 Task: Create a section Fast Frenzy and in the section, add a milestone High Availability Implementation in the project YottaTech.
Action: Mouse moved to (62, 396)
Screenshot: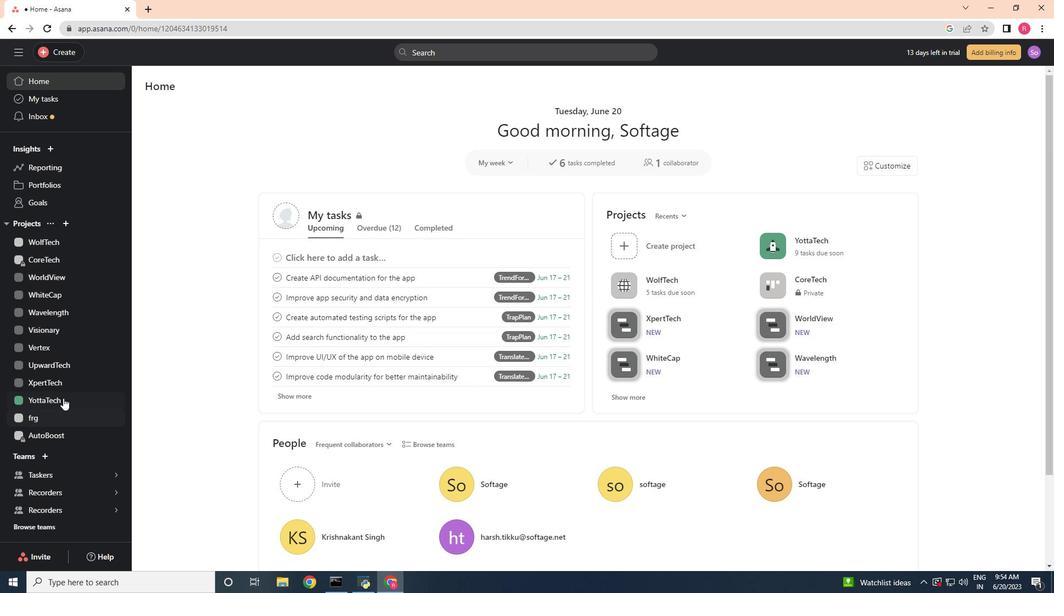 
Action: Mouse pressed left at (62, 396)
Screenshot: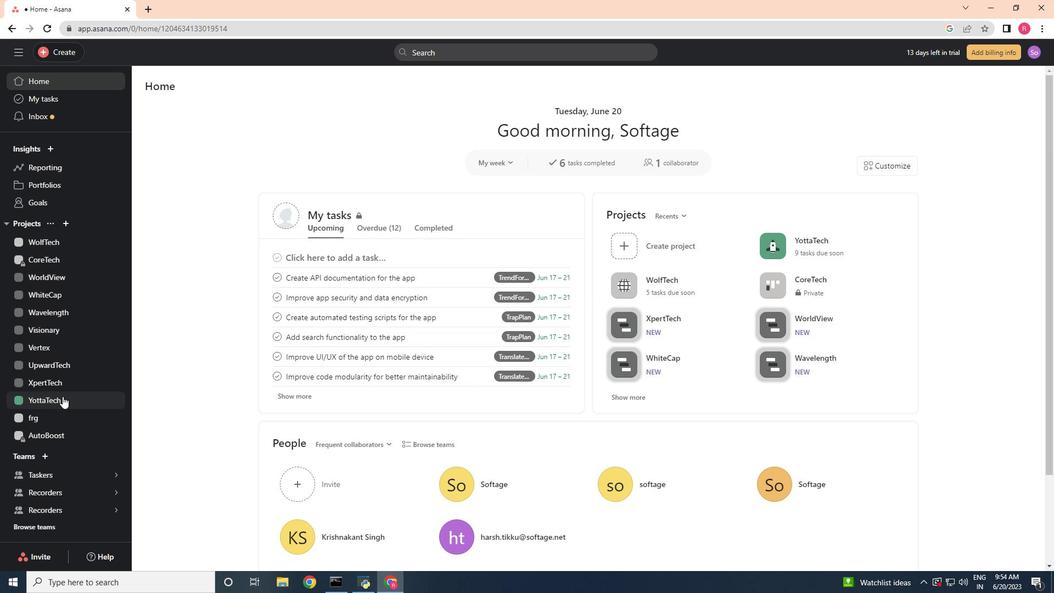 
Action: Mouse moved to (200, 452)
Screenshot: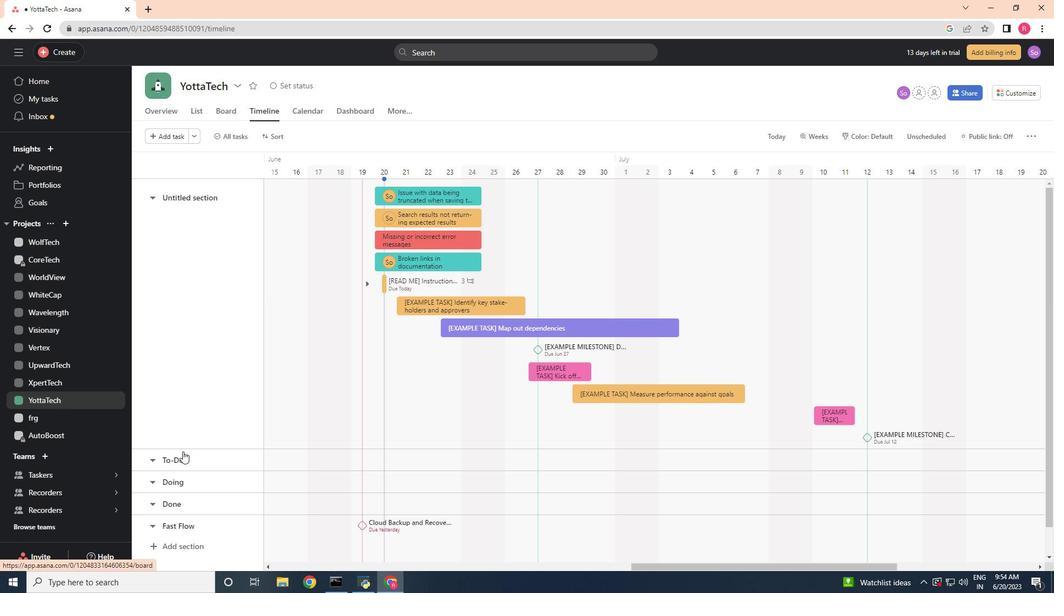 
Action: Mouse scrolled (200, 452) with delta (0, 0)
Screenshot: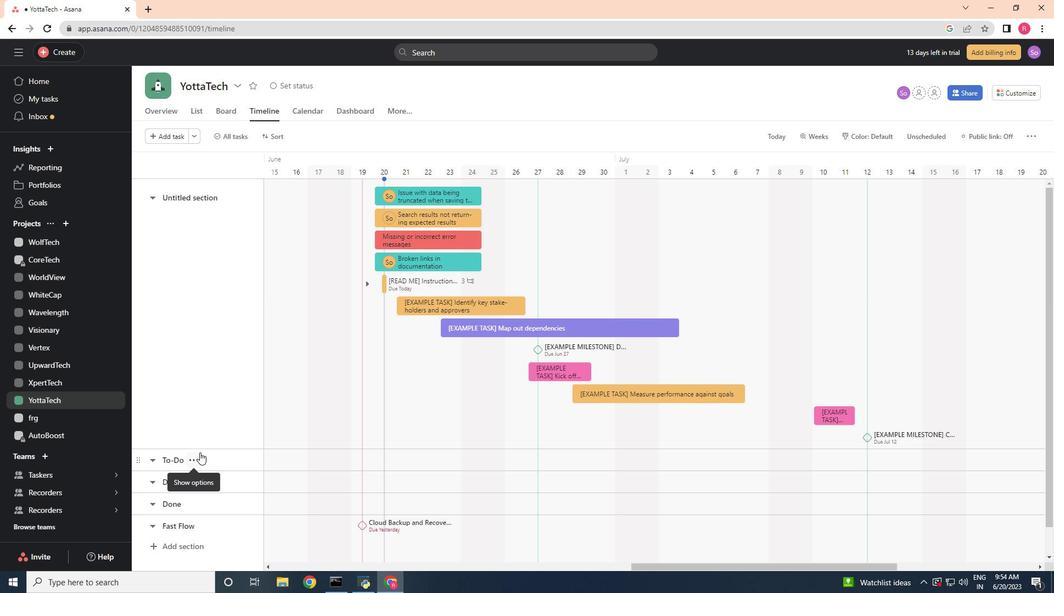 
Action: Mouse scrolled (200, 452) with delta (0, 0)
Screenshot: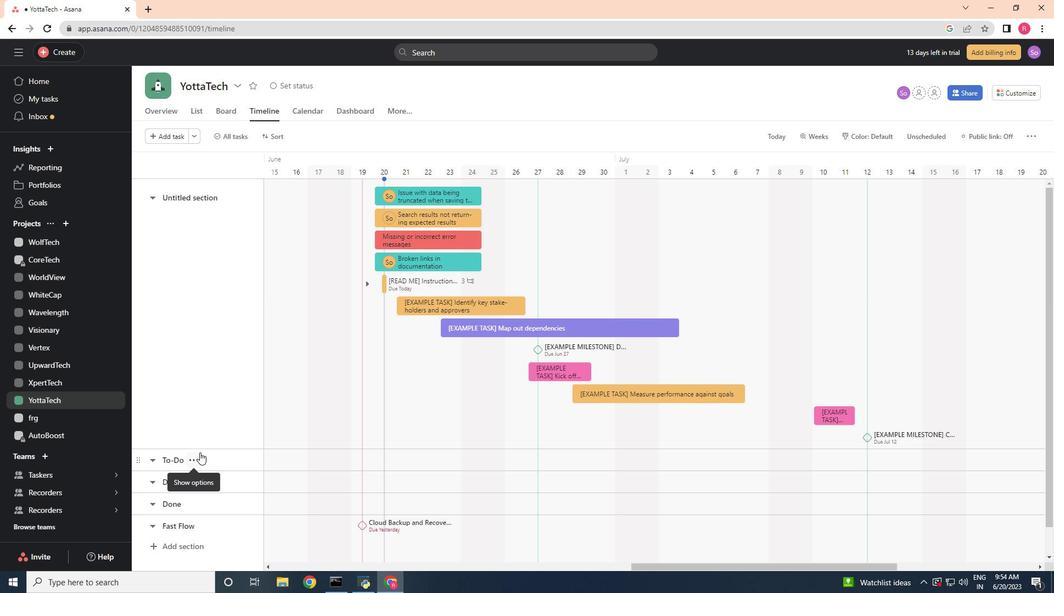 
Action: Mouse moved to (200, 452)
Screenshot: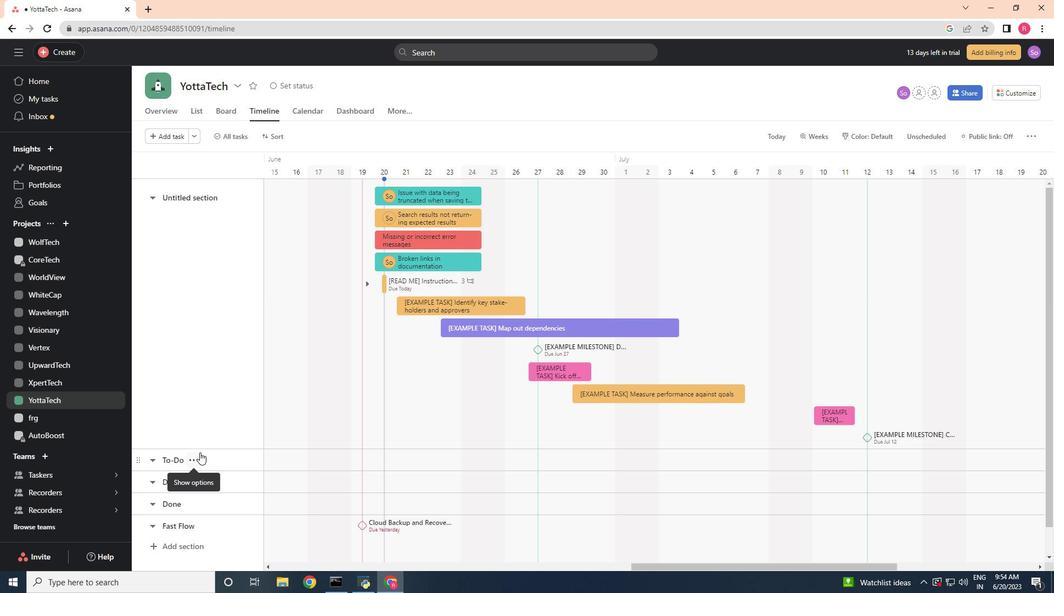 
Action: Mouse scrolled (200, 452) with delta (0, 0)
Screenshot: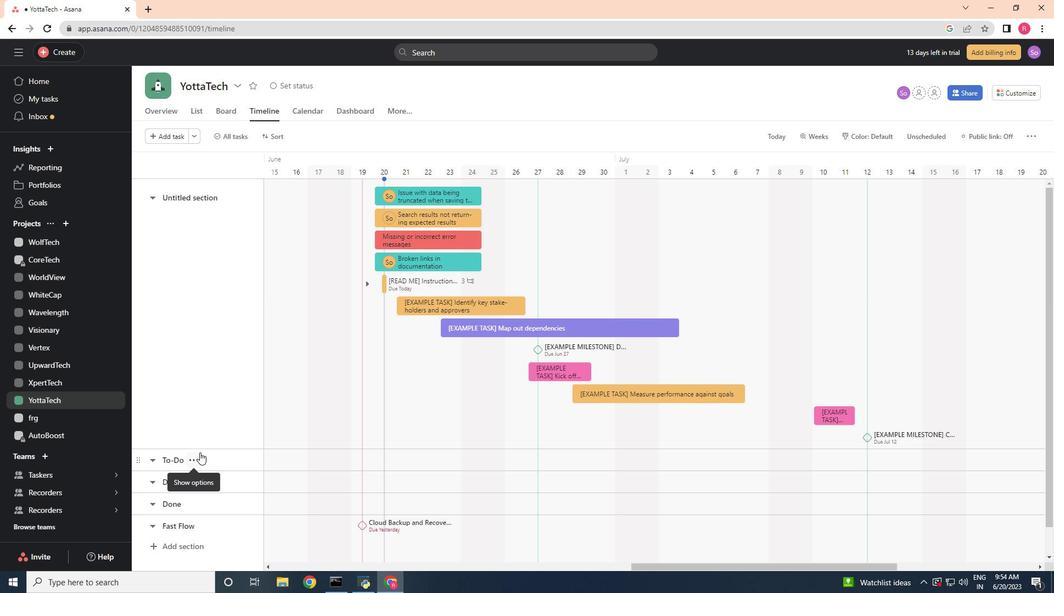 
Action: Mouse moved to (180, 522)
Screenshot: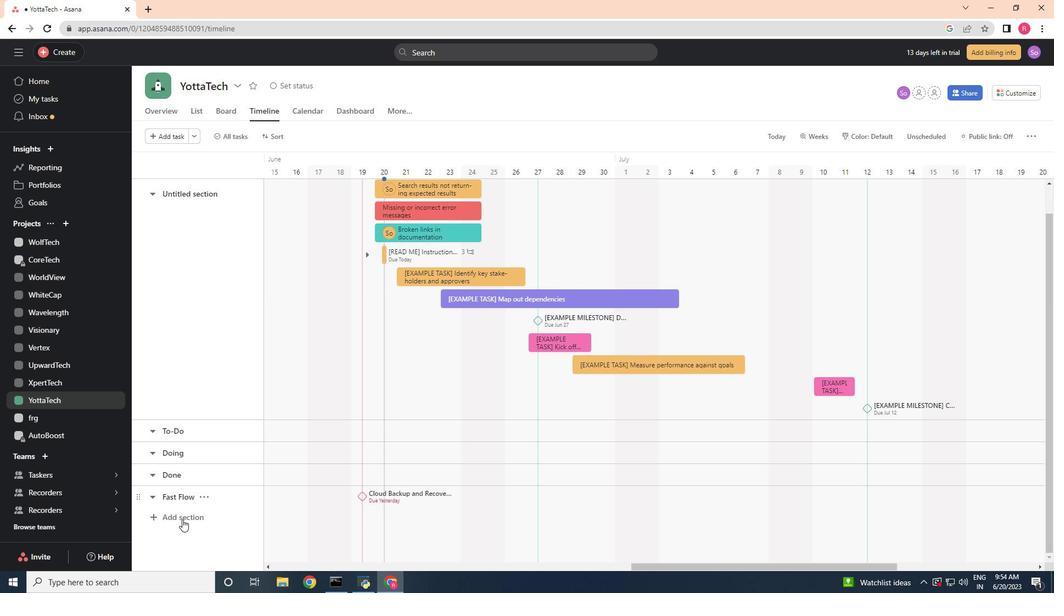 
Action: Mouse pressed left at (180, 522)
Screenshot: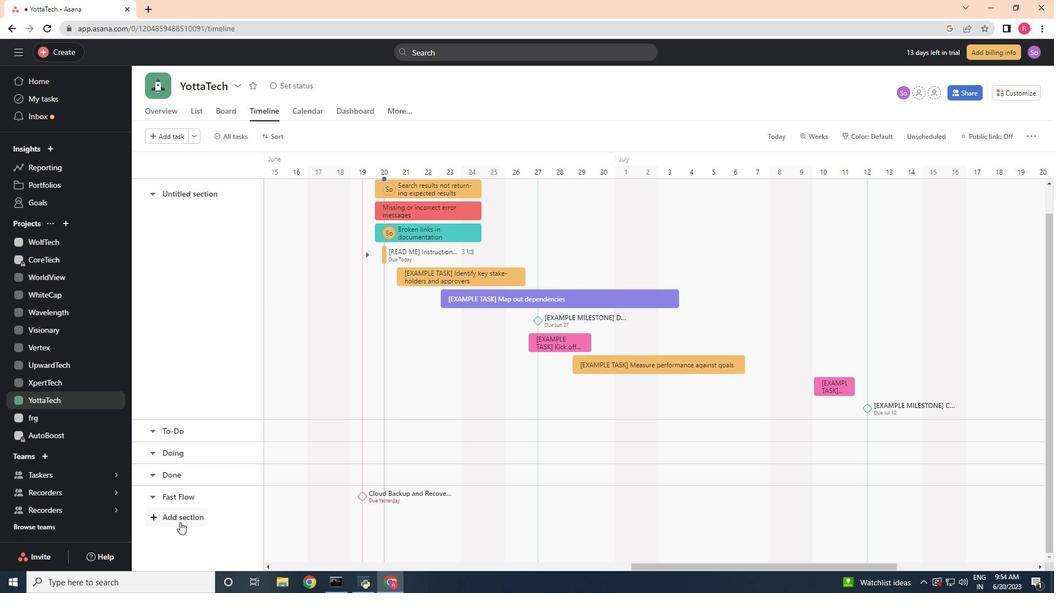 
Action: Key pressed <Key.shift>Fast<Key.space><Key.shift><Key.shift><Key.shift><Key.shift>Frenzy
Screenshot: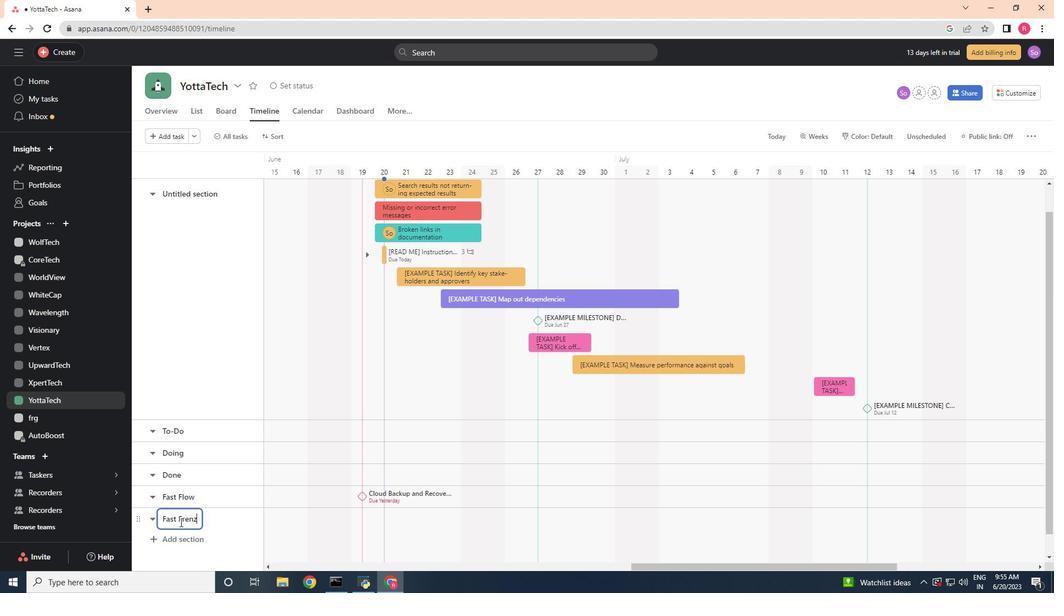 
Action: Mouse moved to (288, 520)
Screenshot: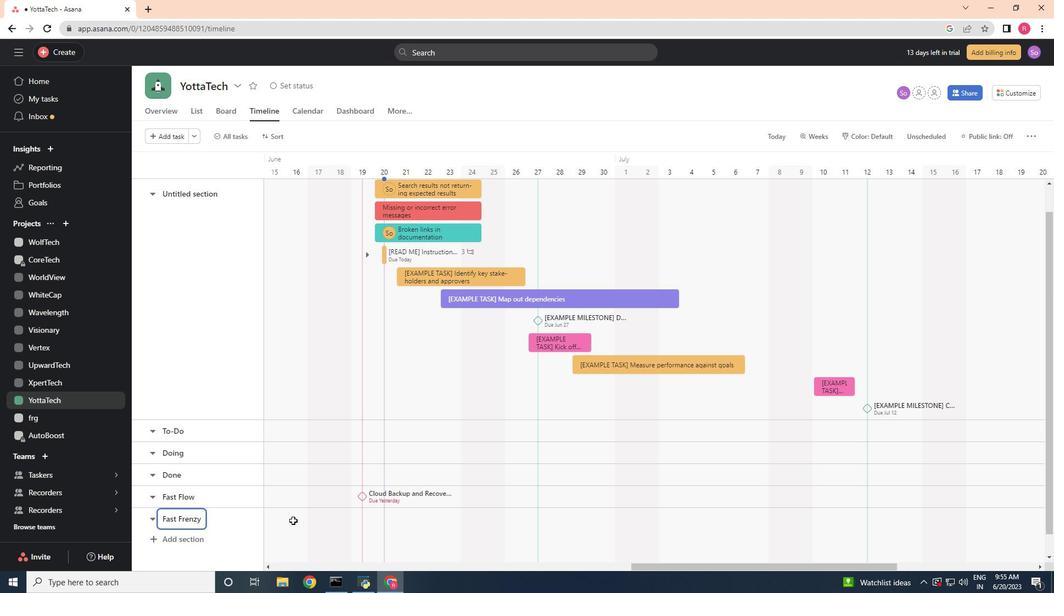 
Action: Mouse pressed left at (288, 520)
Screenshot: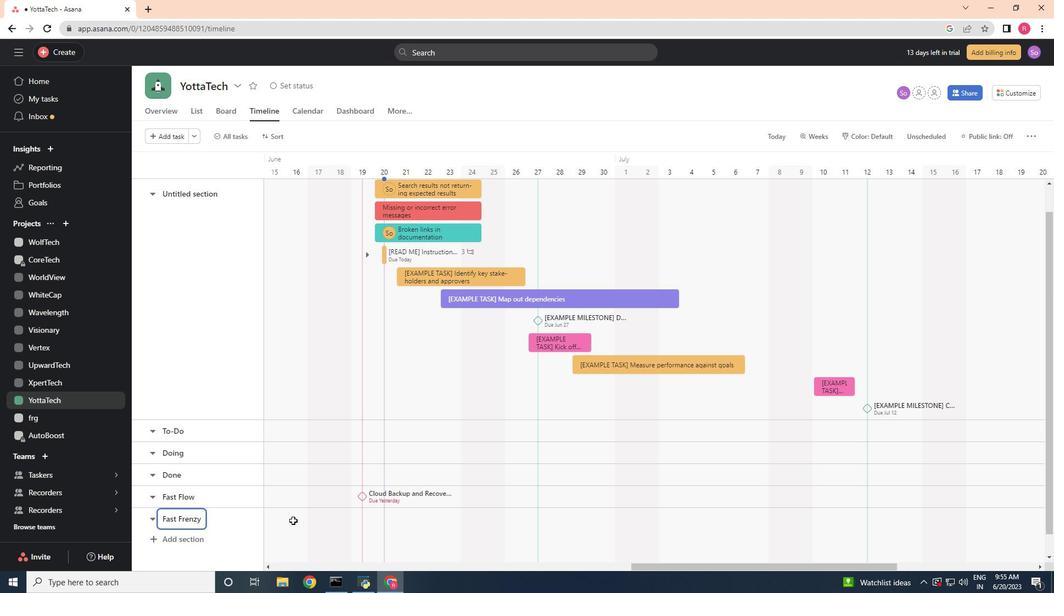 
Action: Key pressed <Key.shift><Key.shift>H
Screenshot: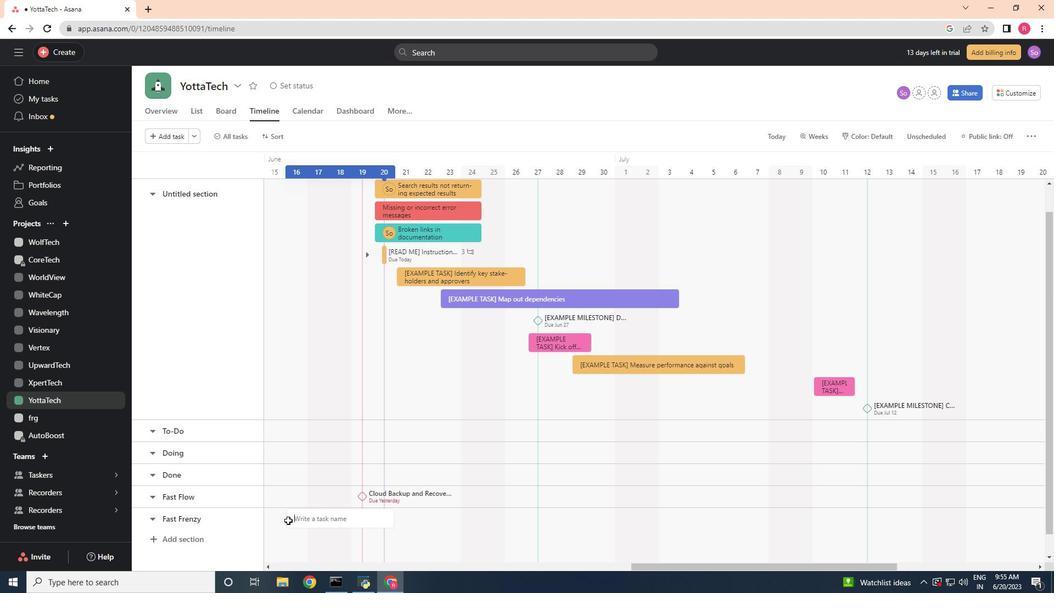 
Action: Mouse moved to (287, 520)
Screenshot: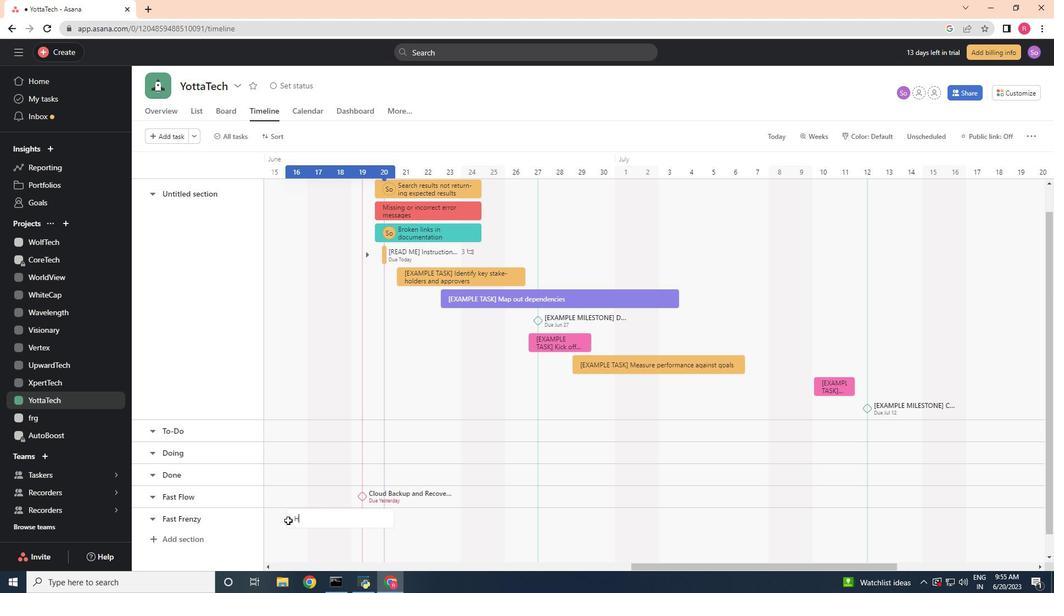 
Action: Key pressed igh<Key.space><Key.shift>Availability<Key.space><Key.shift><Key.shift><Key.shift><Key.shift><Key.shift><Key.shift><Key.shift><Key.shift>Implementation
Screenshot: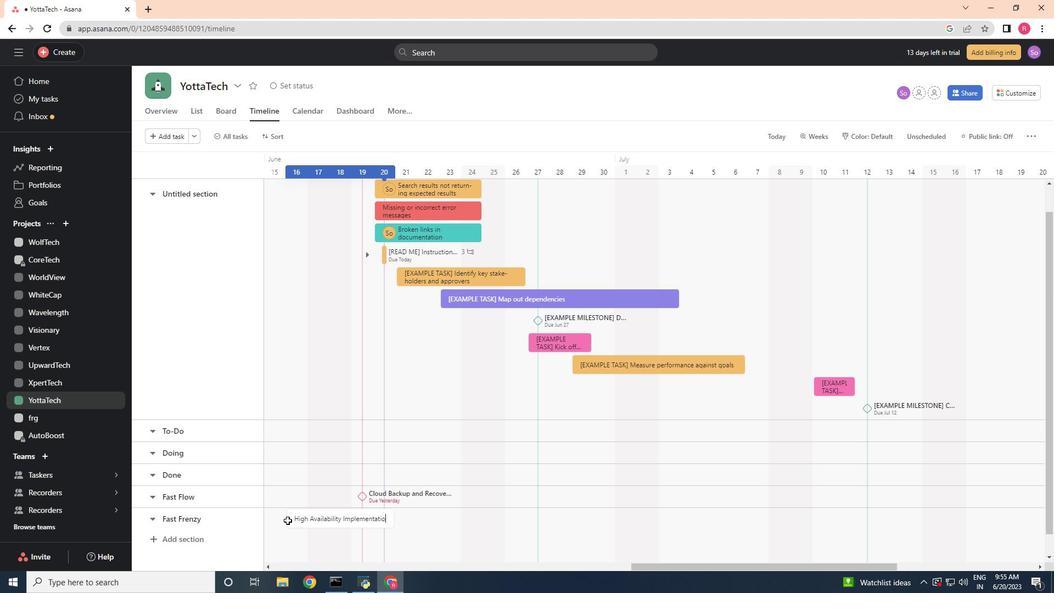 
Action: Mouse moved to (325, 522)
Screenshot: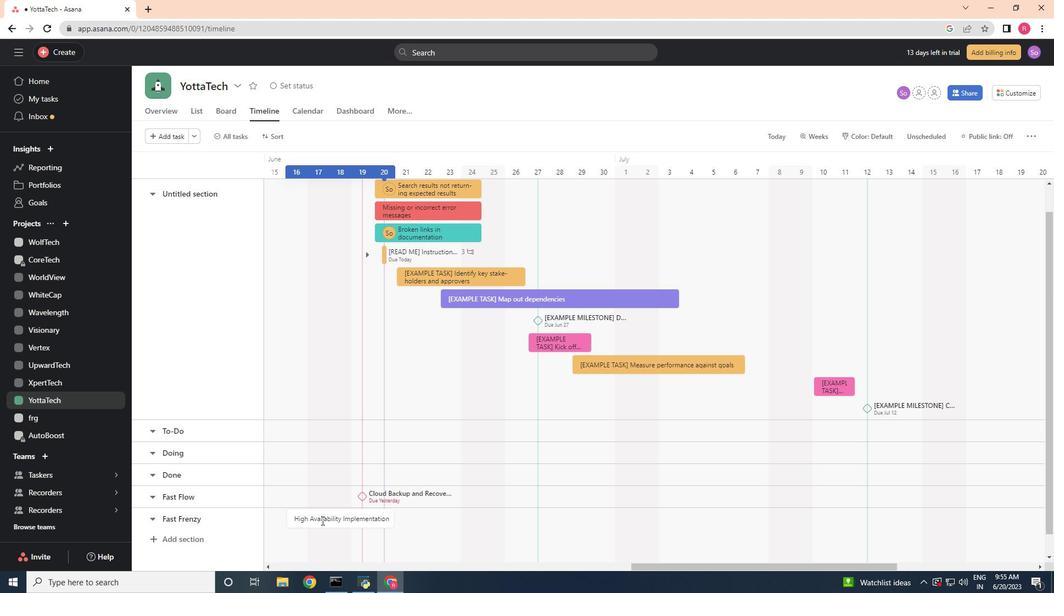 
Action: Mouse pressed right at (325, 522)
Screenshot: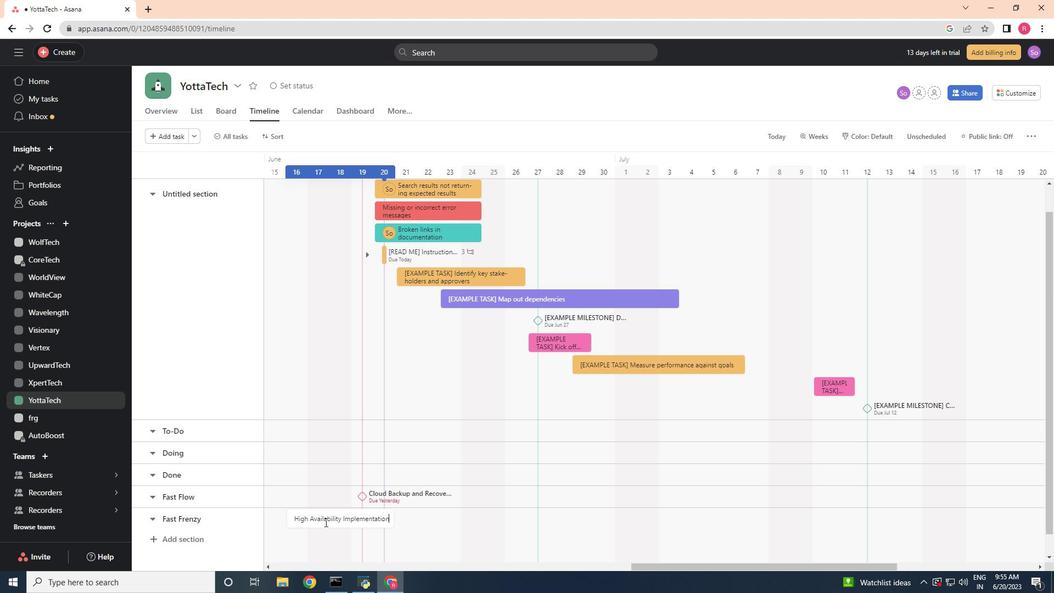 
Action: Mouse moved to (368, 460)
Screenshot: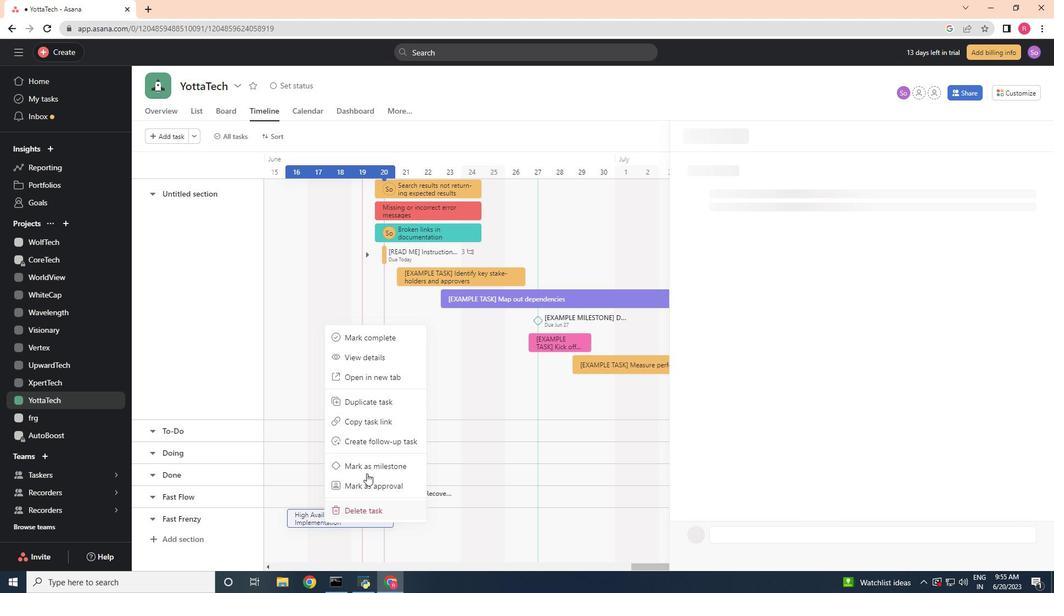 
Action: Mouse pressed left at (368, 460)
Screenshot: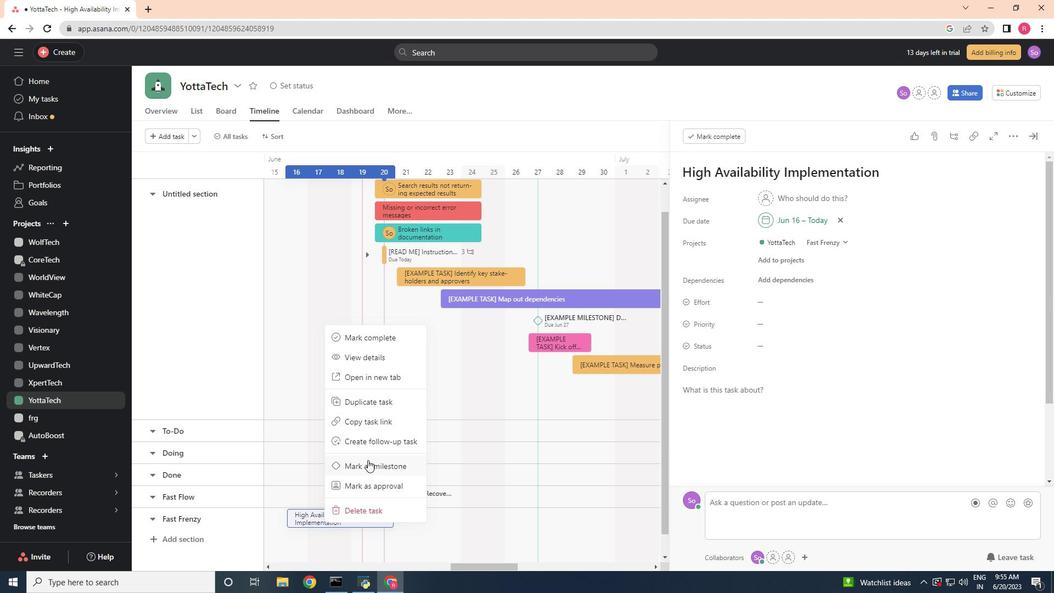 
Action: Mouse moved to (358, 452)
Screenshot: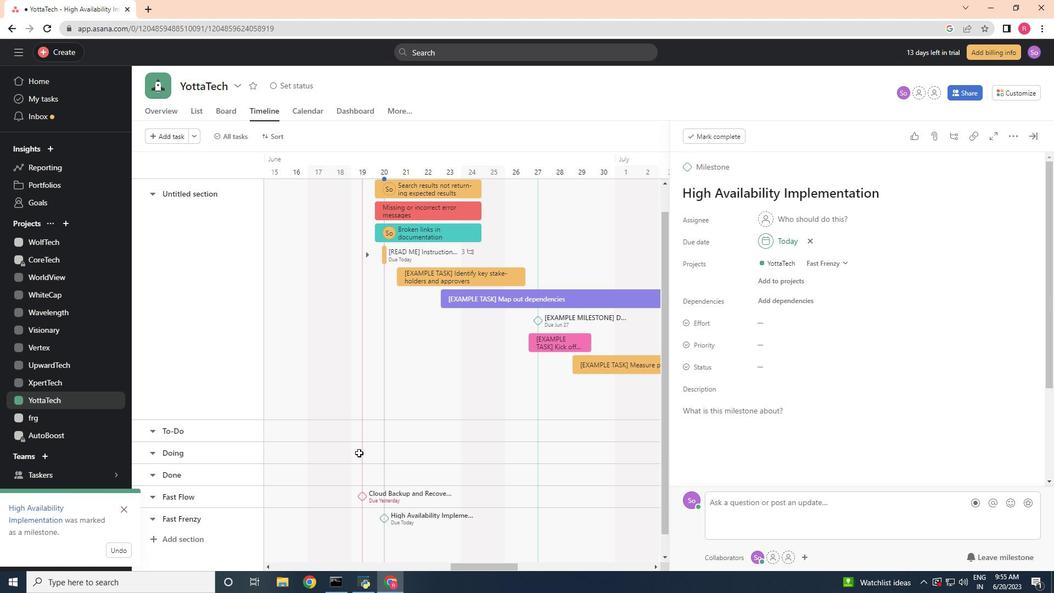 
